 Task: Look for properties with three bedrooms for rent.
Action: Mouse moved to (311, 121)
Screenshot: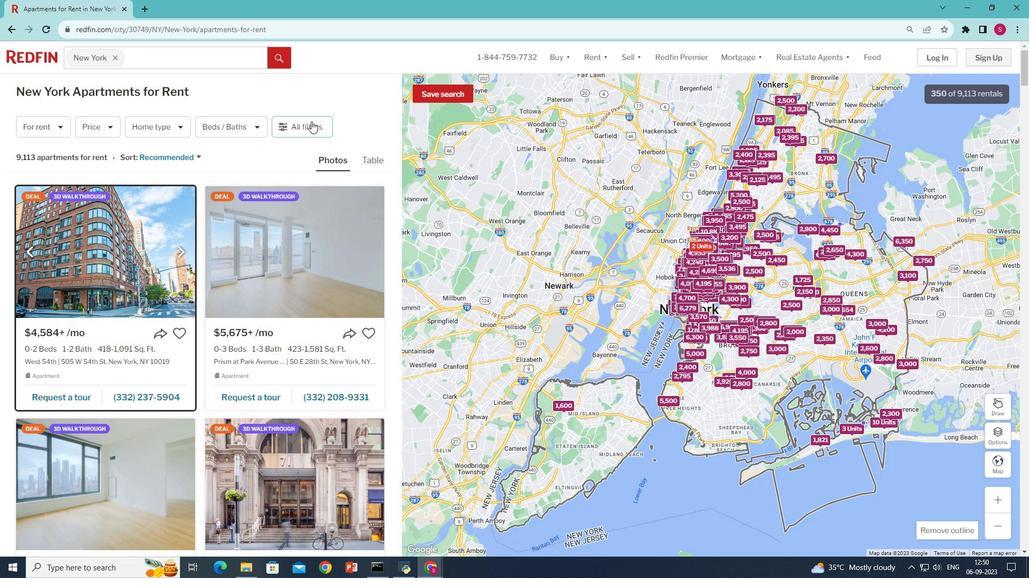 
Action: Mouse pressed left at (311, 121)
Screenshot: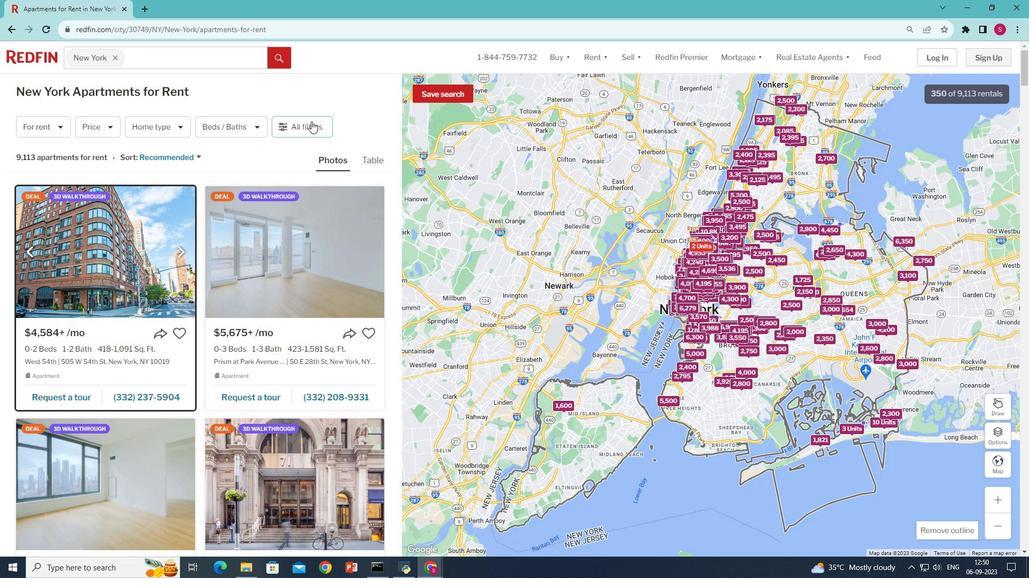 
Action: Mouse moved to (212, 295)
Screenshot: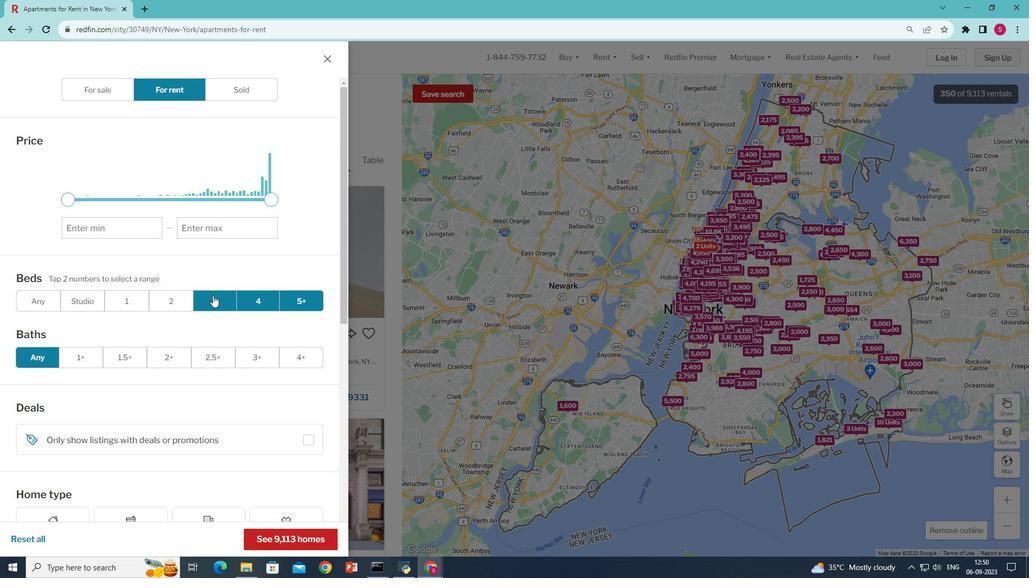
Action: Mouse pressed left at (212, 295)
Screenshot: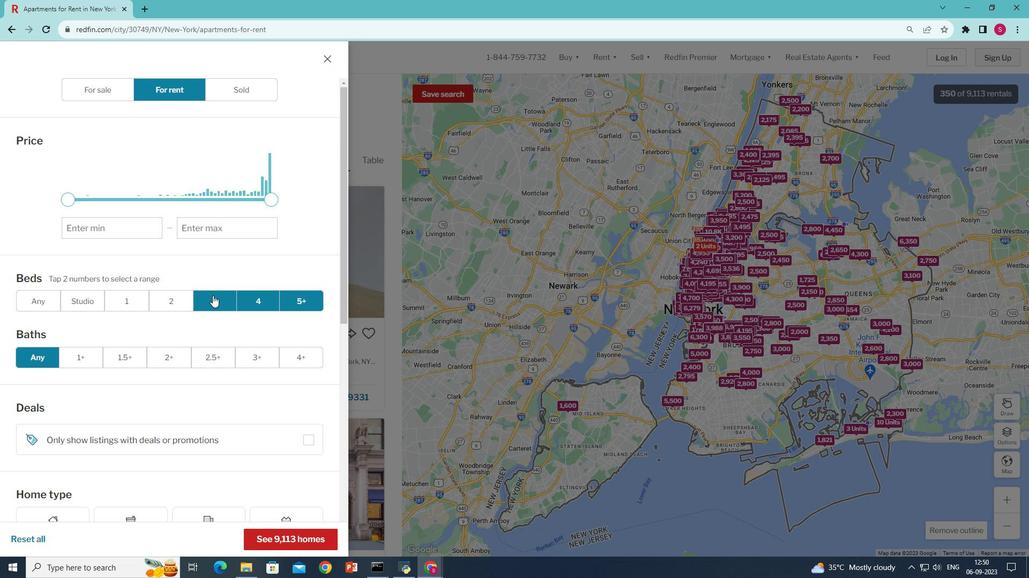
Action: Mouse moved to (212, 295)
Screenshot: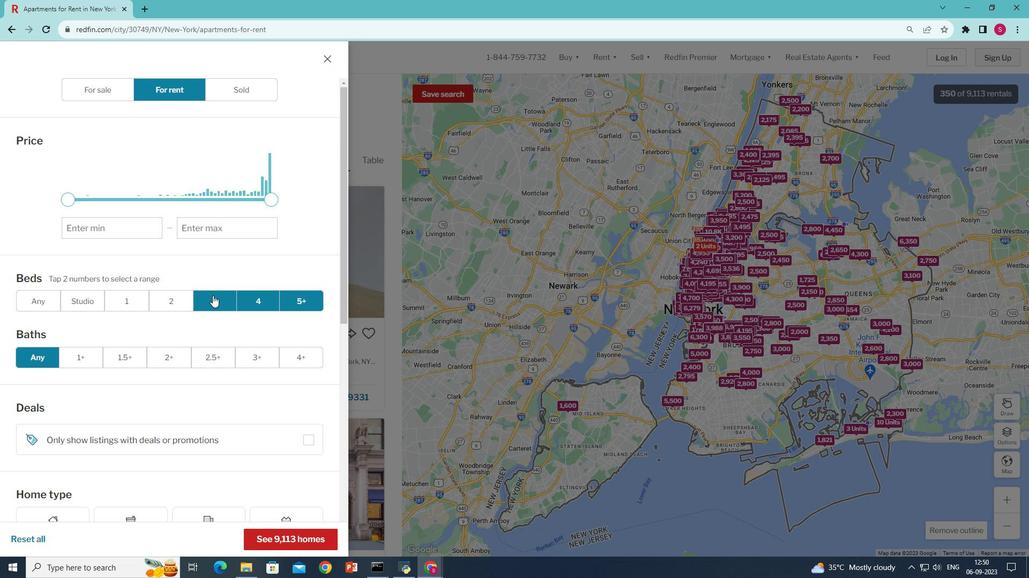 
Action: Mouse pressed left at (212, 295)
Screenshot: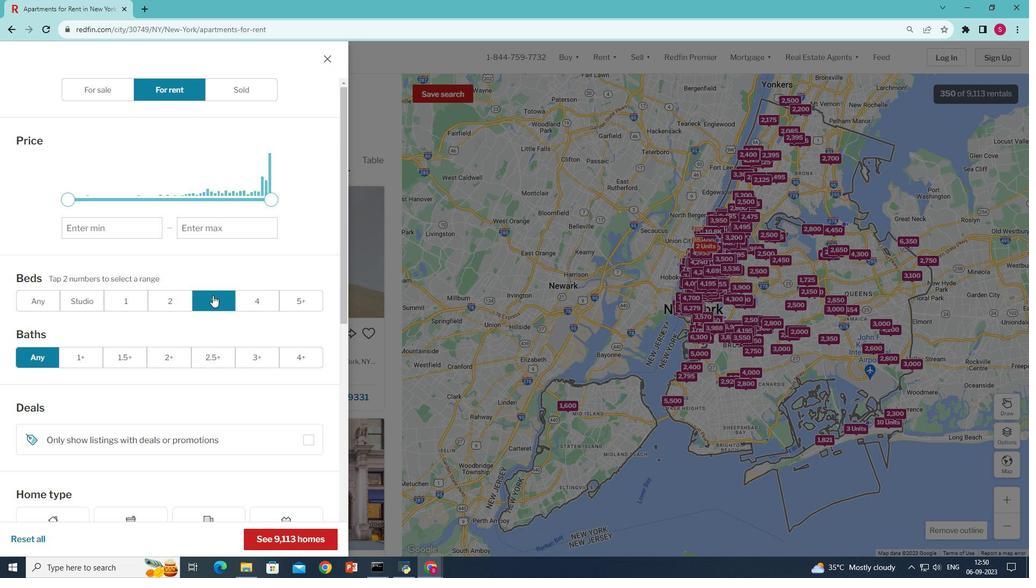 
Action: Mouse moved to (283, 535)
Screenshot: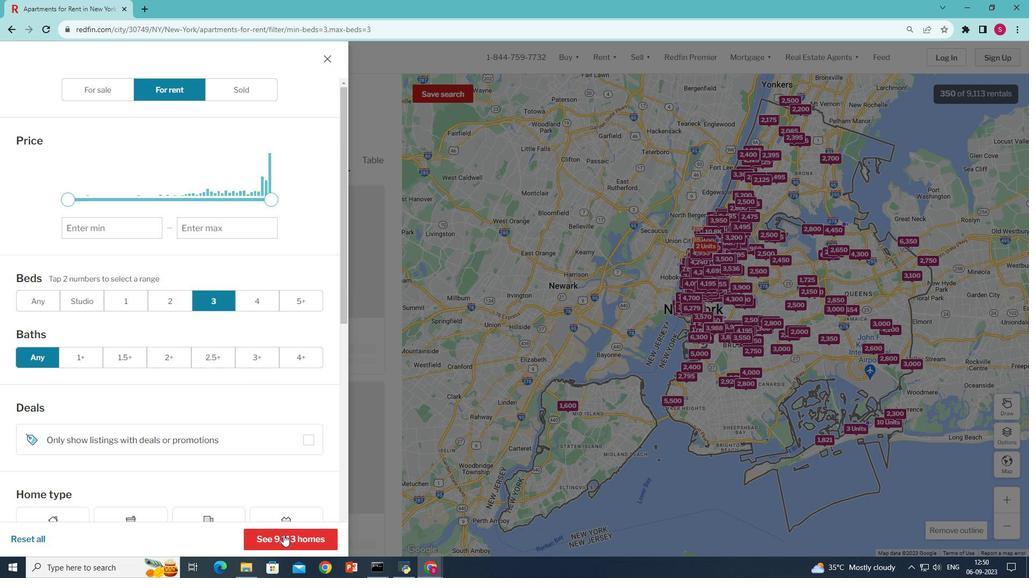 
Action: Mouse pressed left at (283, 535)
Screenshot: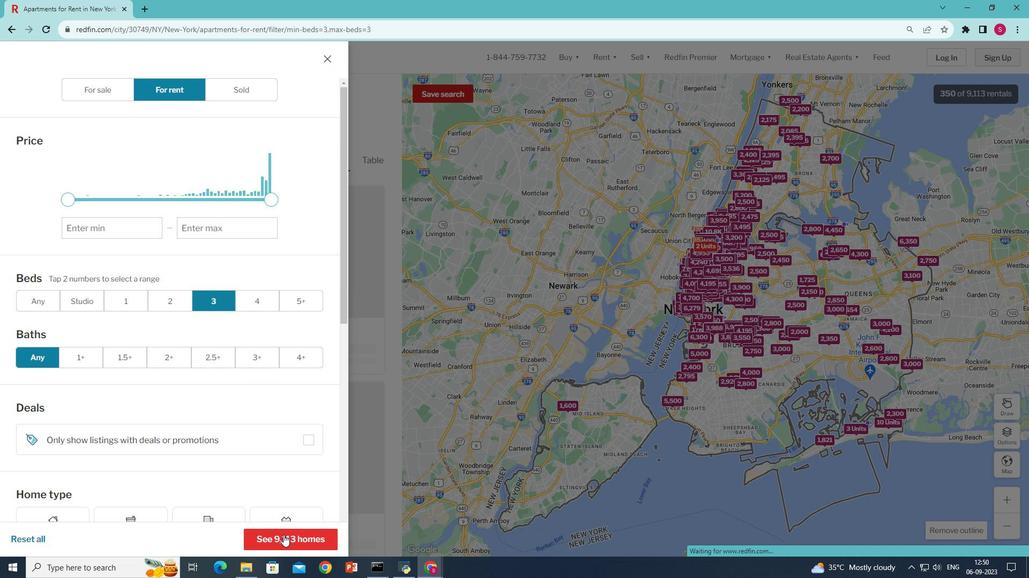 
